 Task: Create a task  Develop a new online tool for online event registration , assign it to team member softage.5@softage.net in the project BitTech and update the status of the task to  Off Track , set the priority of the task to Medium
Action: Mouse moved to (283, 337)
Screenshot: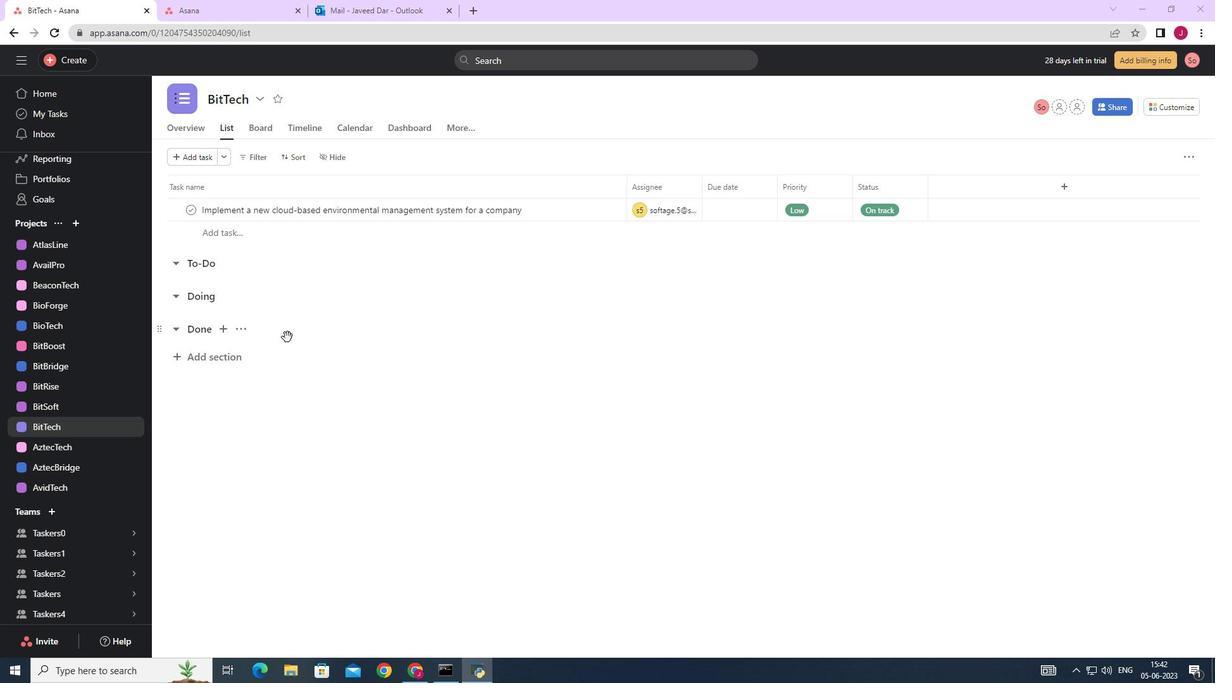 
Action: Mouse scrolled (283, 337) with delta (0, 0)
Screenshot: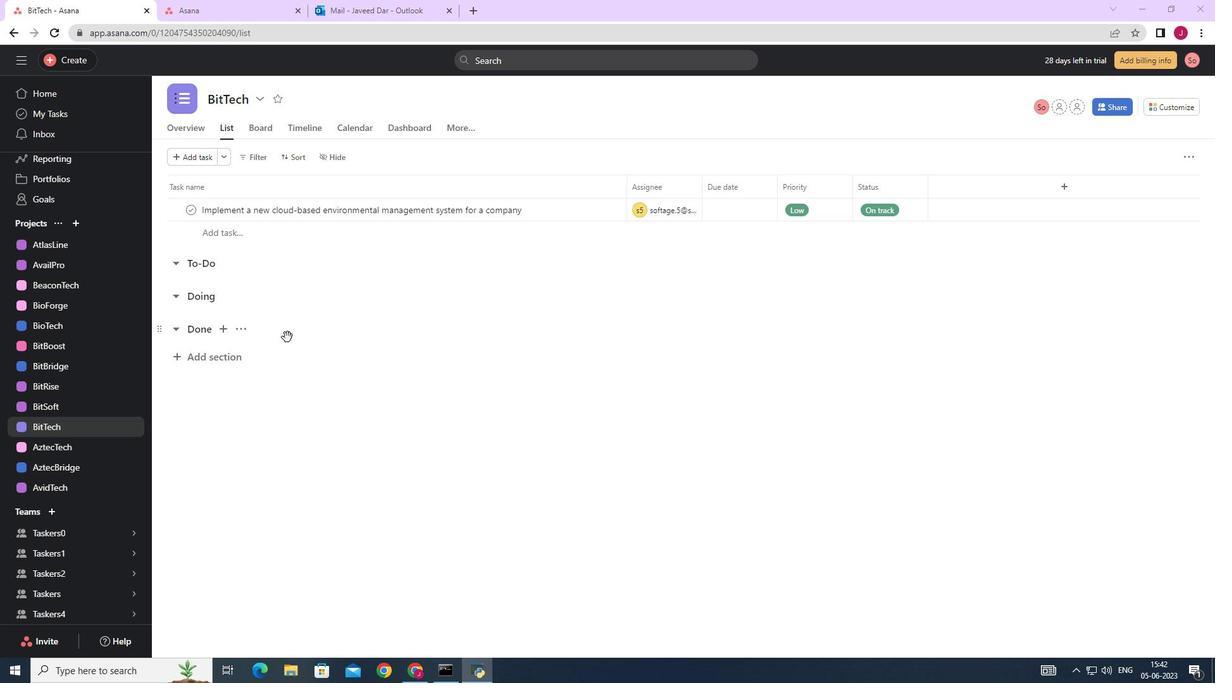 
Action: Mouse moved to (281, 336)
Screenshot: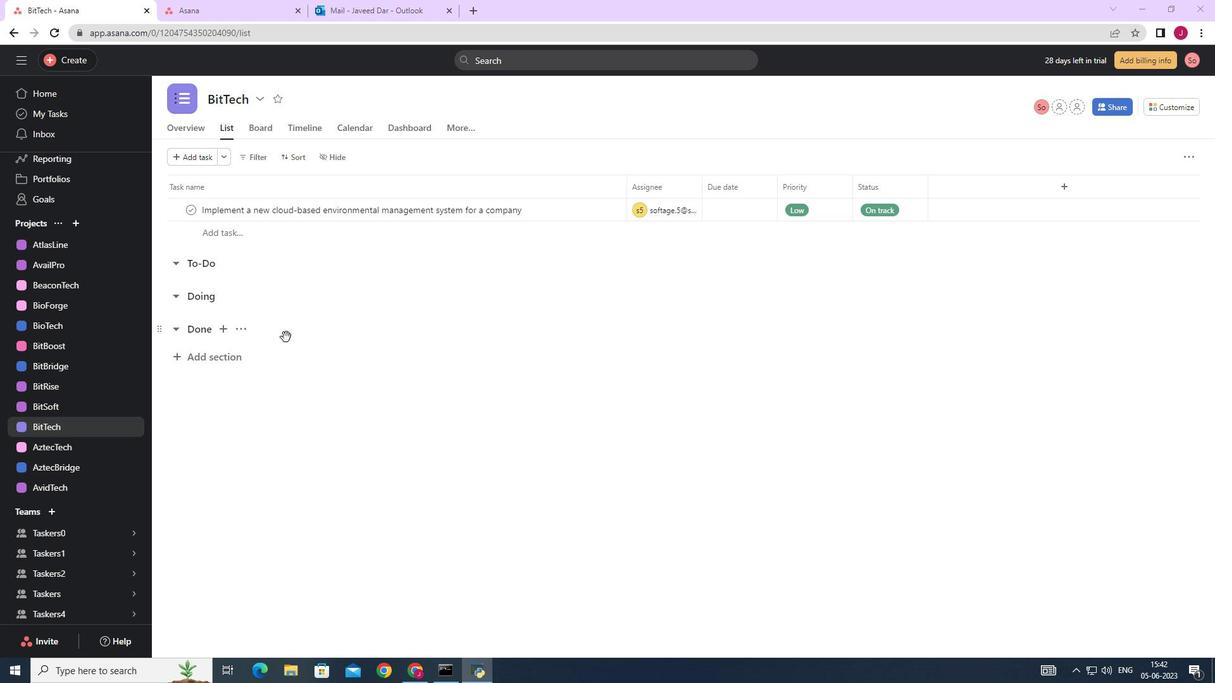 
Action: Mouse scrolled (281, 336) with delta (0, 0)
Screenshot: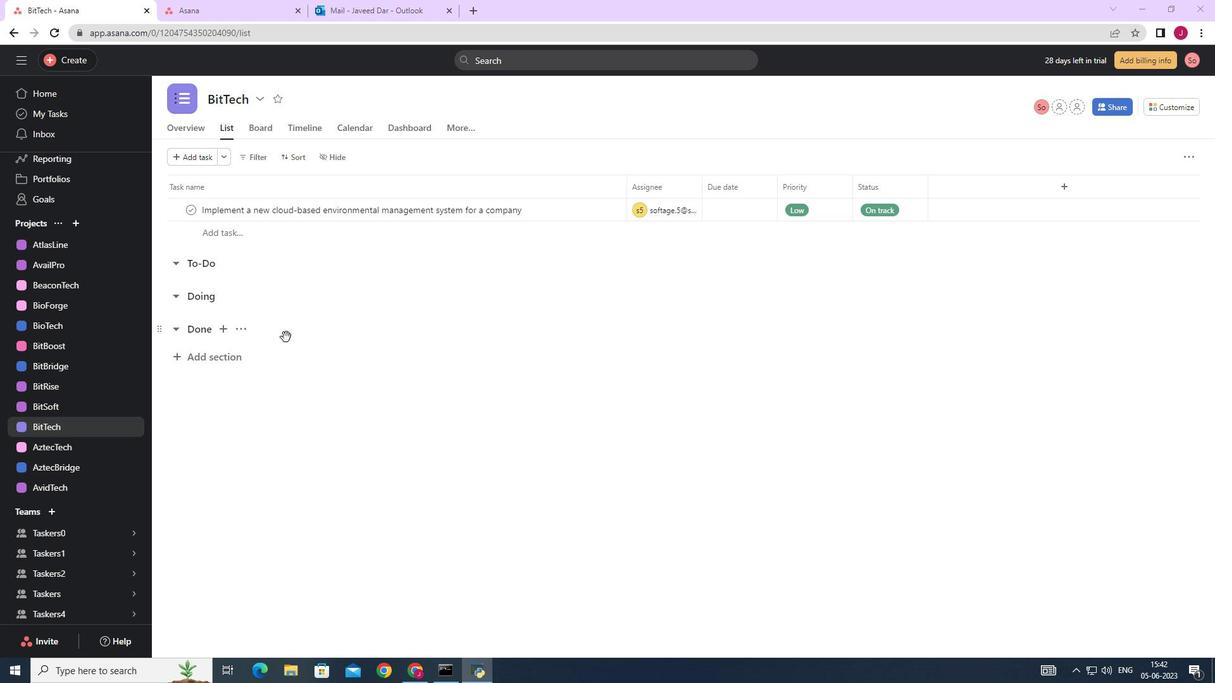 
Action: Mouse moved to (201, 224)
Screenshot: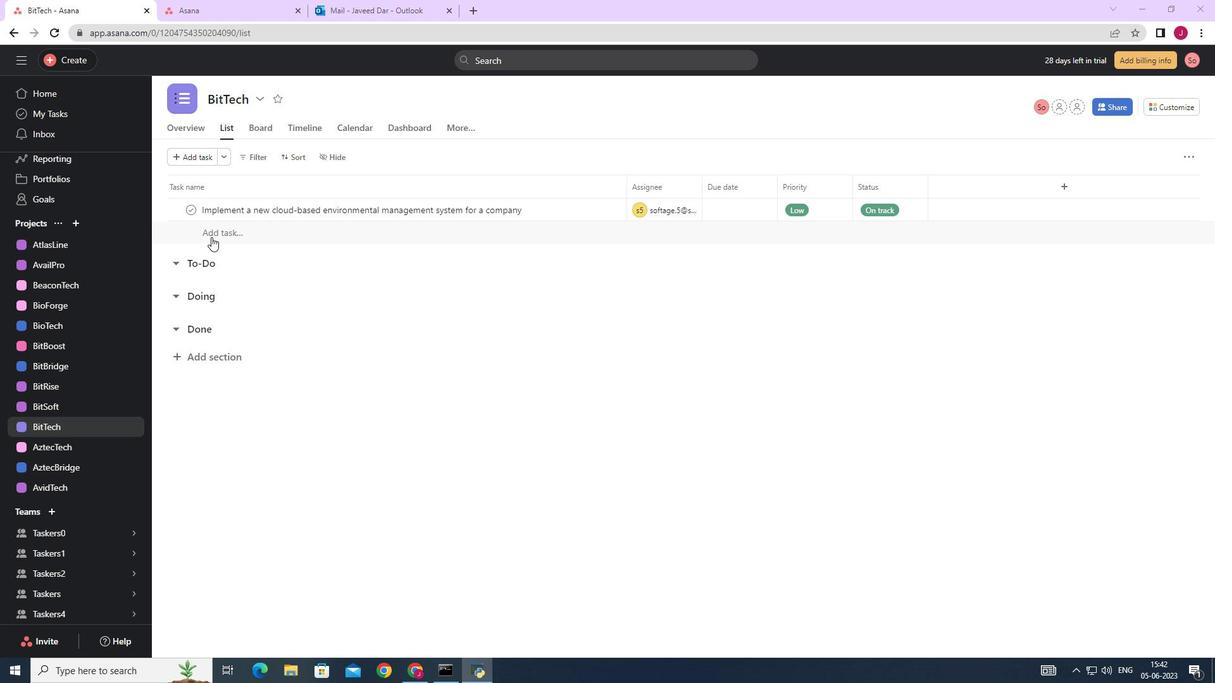
Action: Mouse scrolled (201, 224) with delta (0, 0)
Screenshot: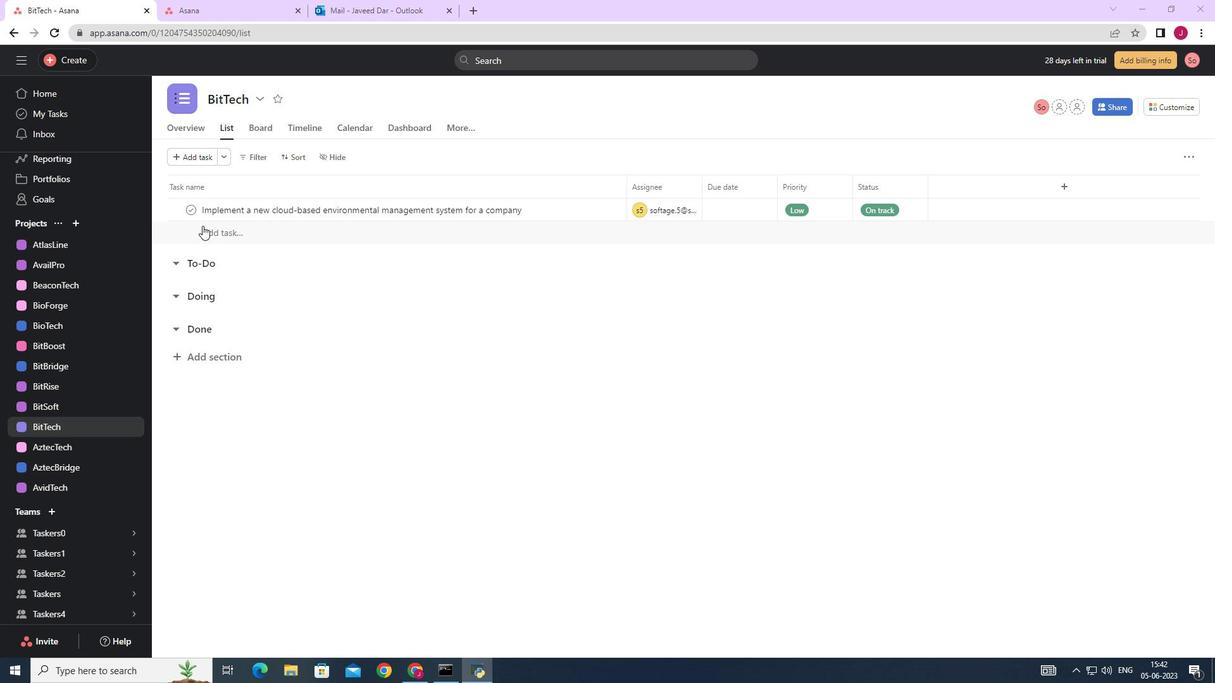 
Action: Mouse scrolled (201, 224) with delta (0, 0)
Screenshot: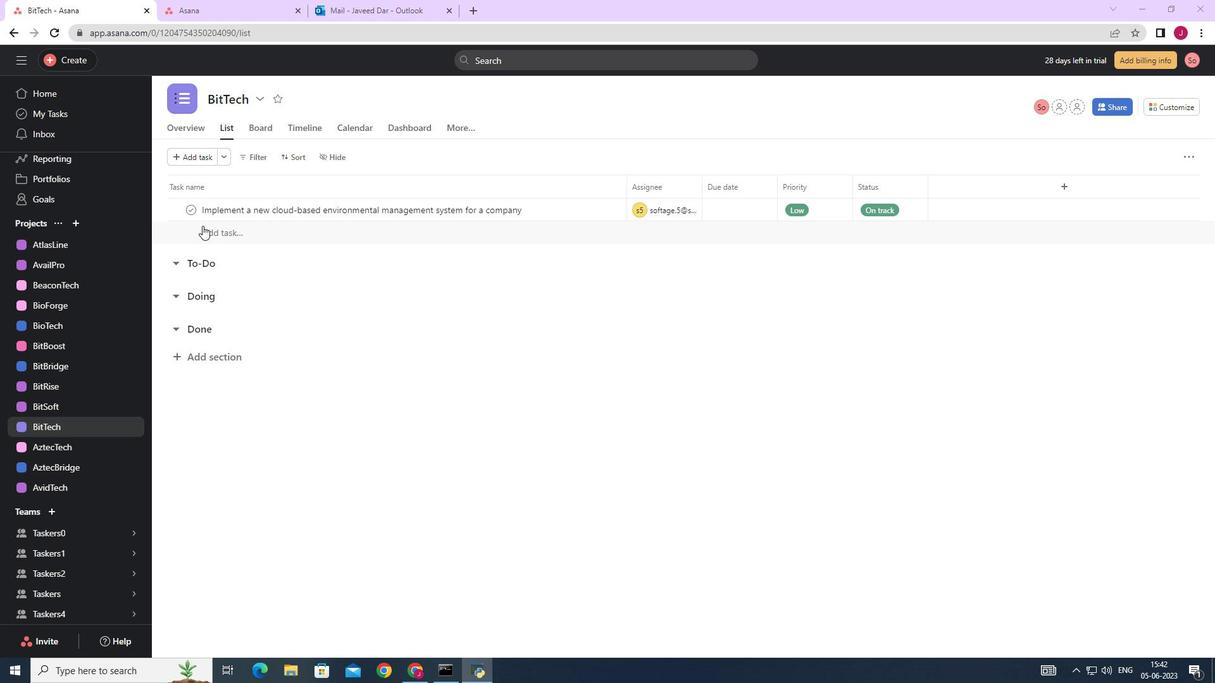 
Action: Mouse scrolled (201, 224) with delta (0, 0)
Screenshot: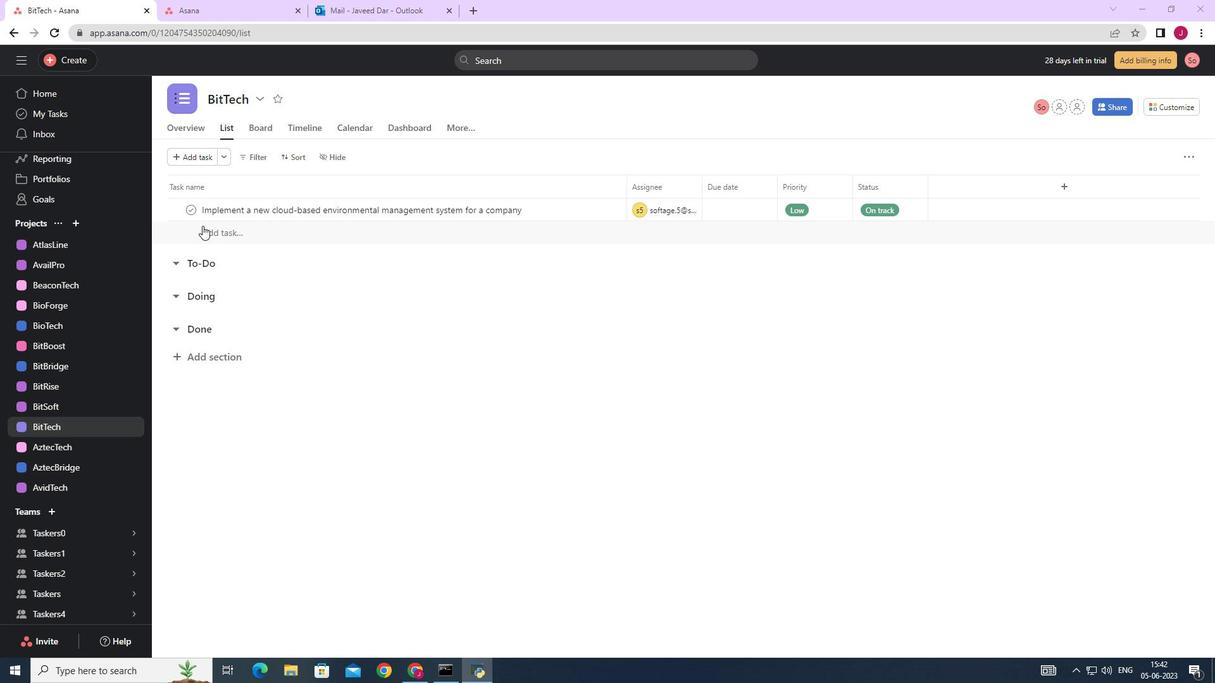 
Action: Mouse scrolled (201, 225) with delta (0, 0)
Screenshot: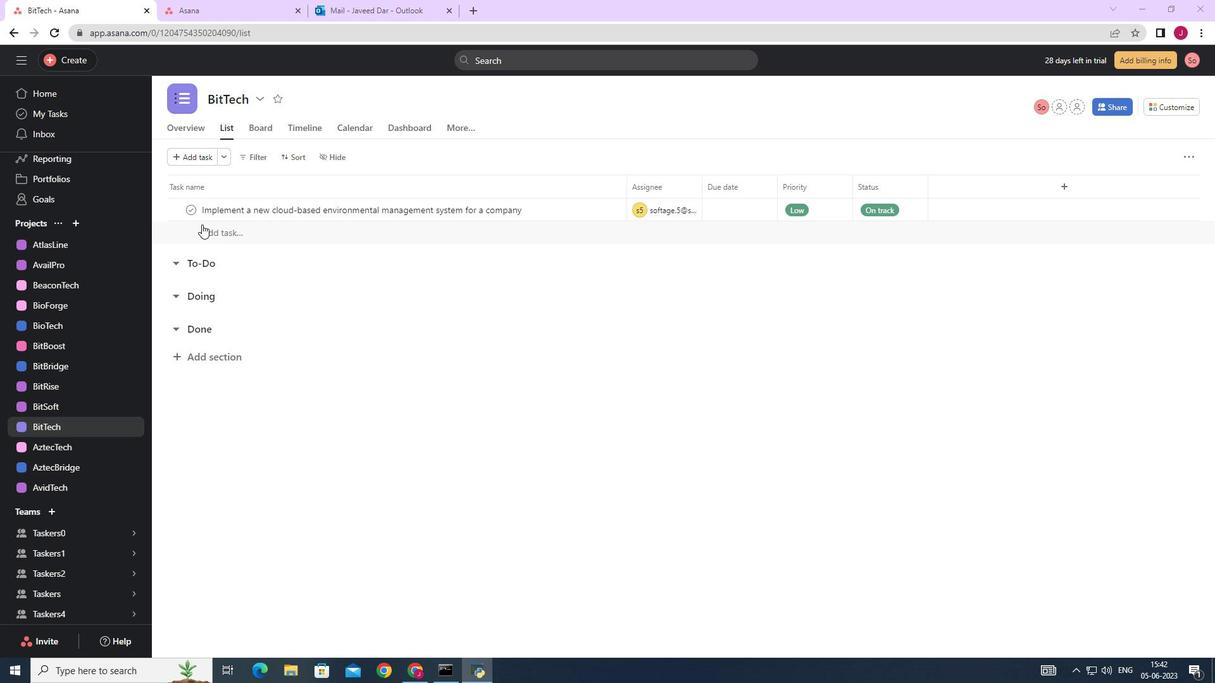 
Action: Mouse scrolled (201, 225) with delta (0, 0)
Screenshot: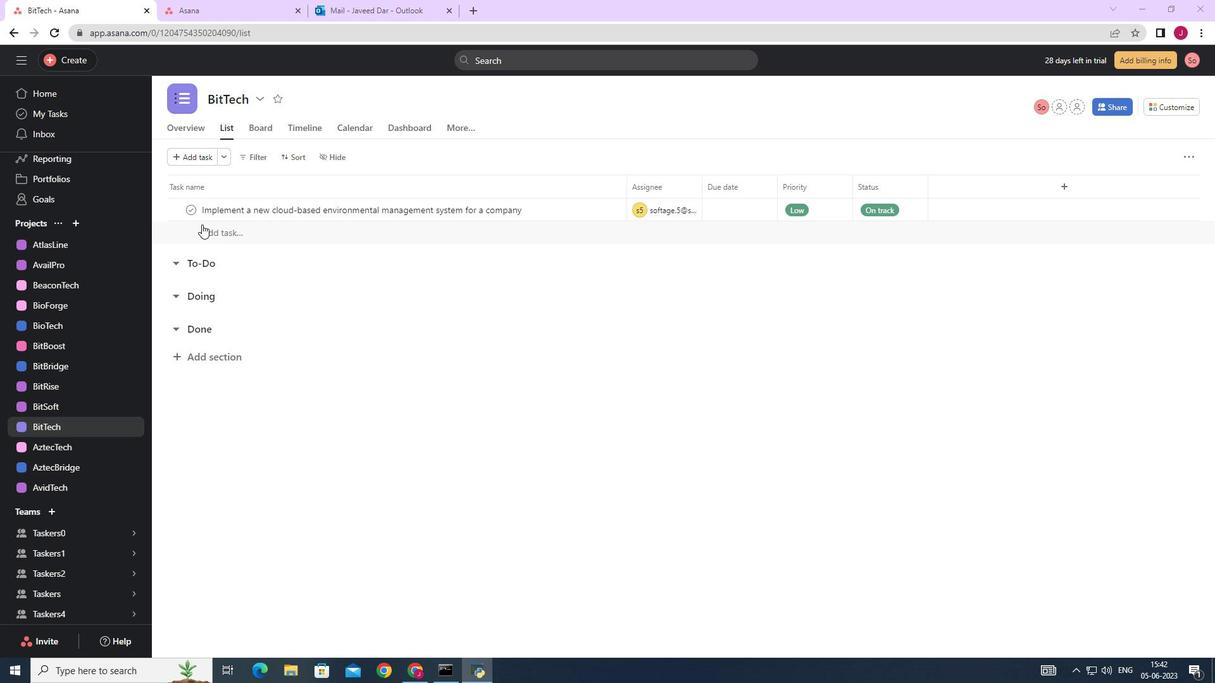 
Action: Mouse moved to (82, 62)
Screenshot: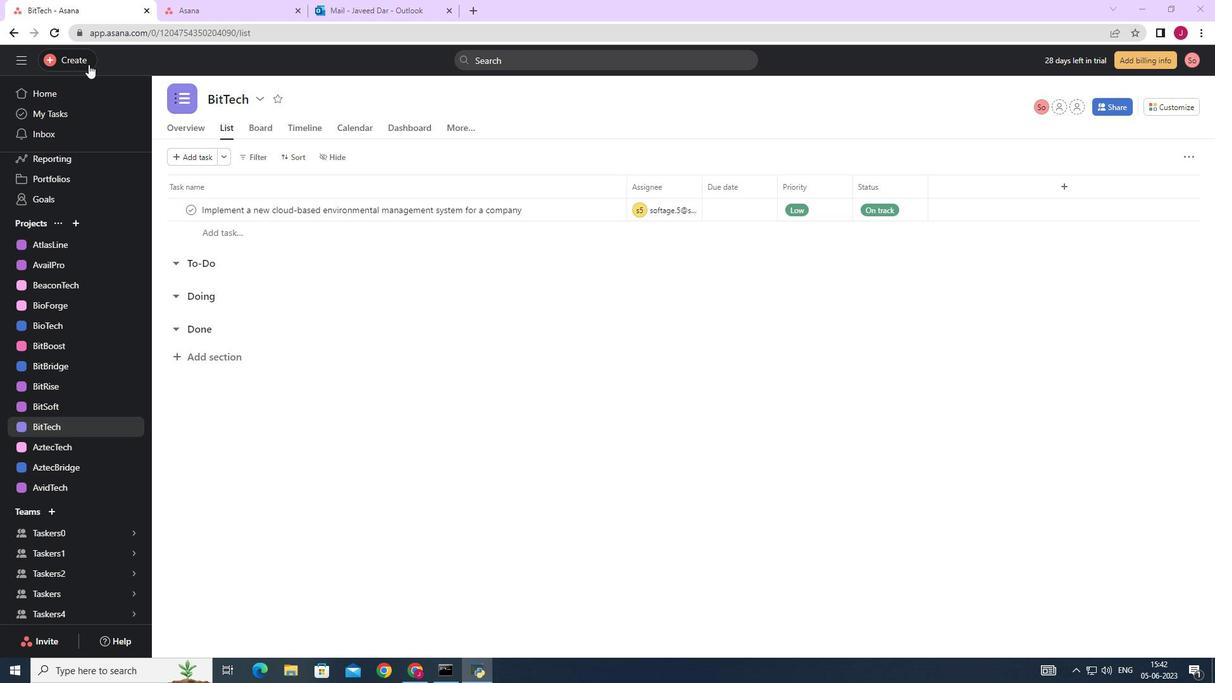 
Action: Mouse pressed left at (82, 62)
Screenshot: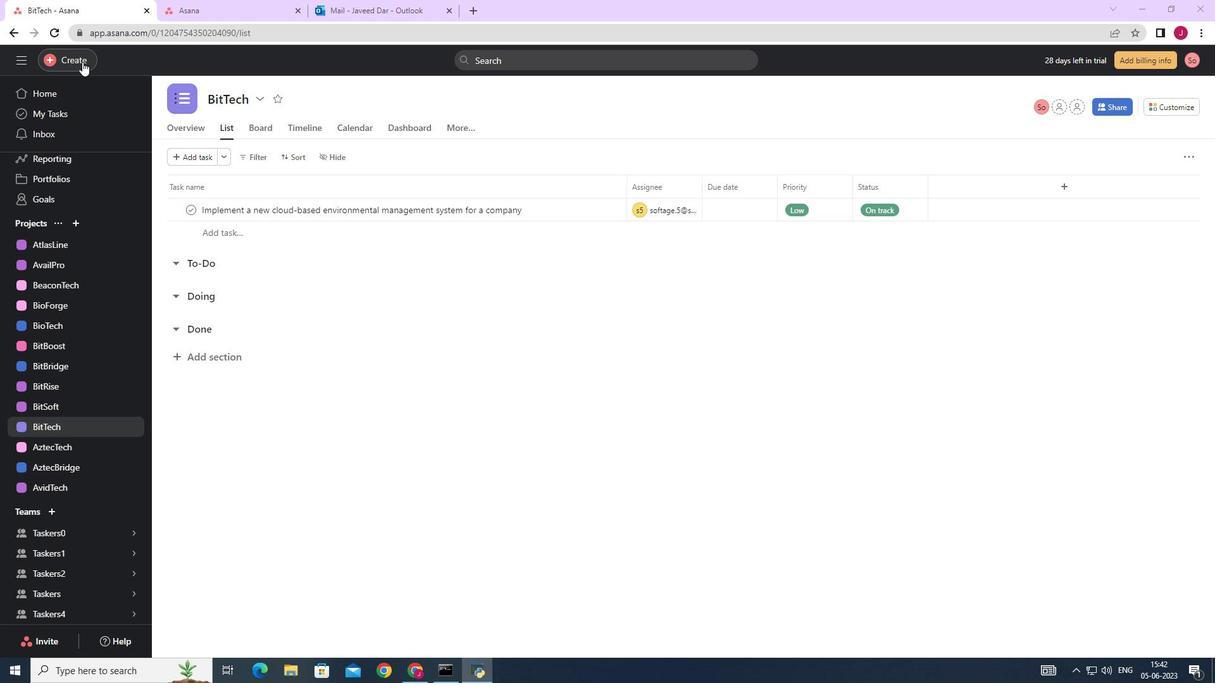 
Action: Mouse moved to (137, 63)
Screenshot: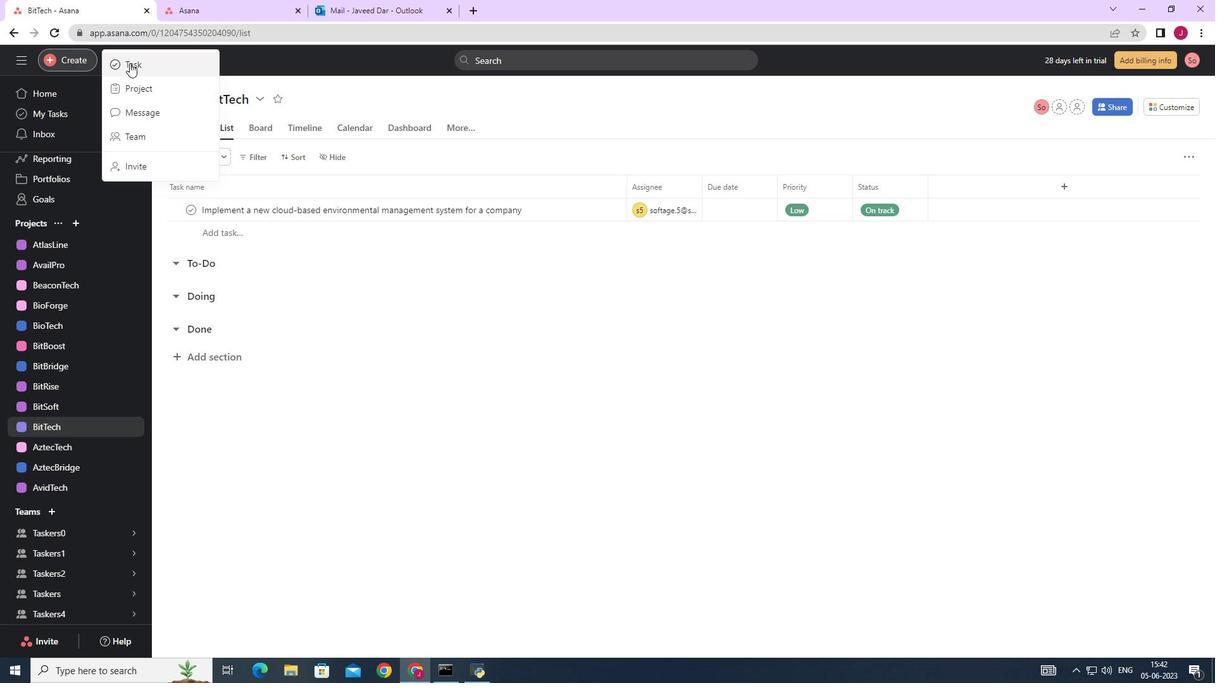 
Action: Mouse pressed left at (137, 63)
Screenshot: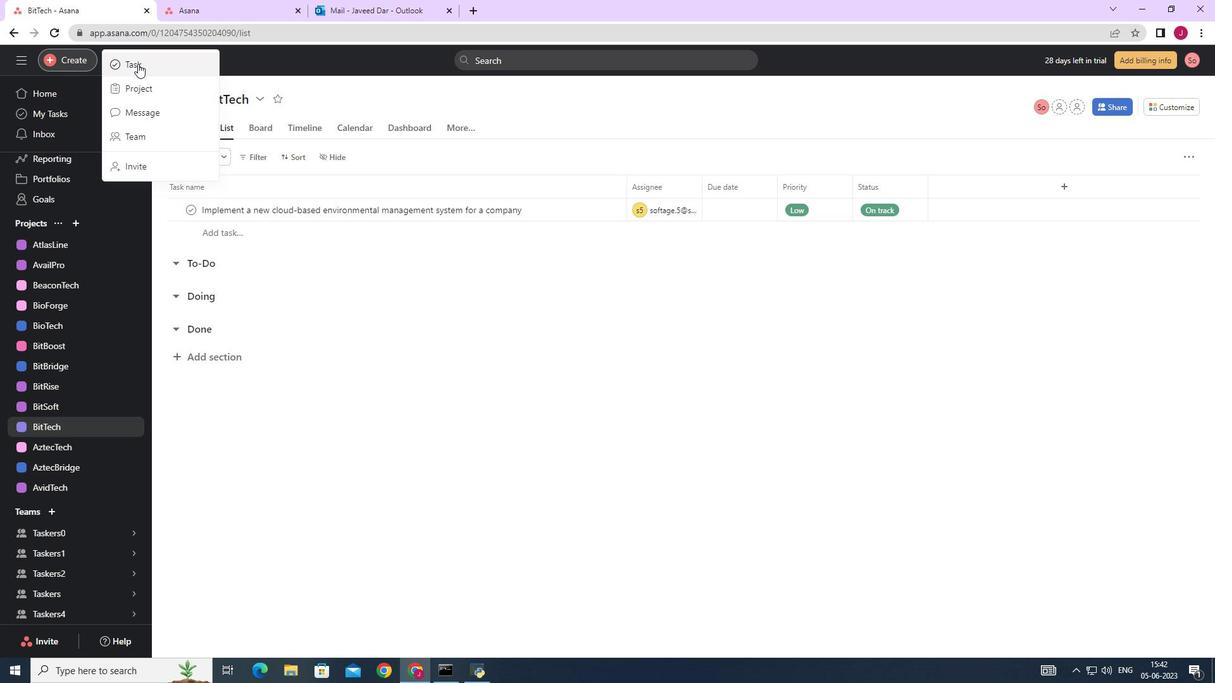 
Action: Mouse moved to (962, 420)
Screenshot: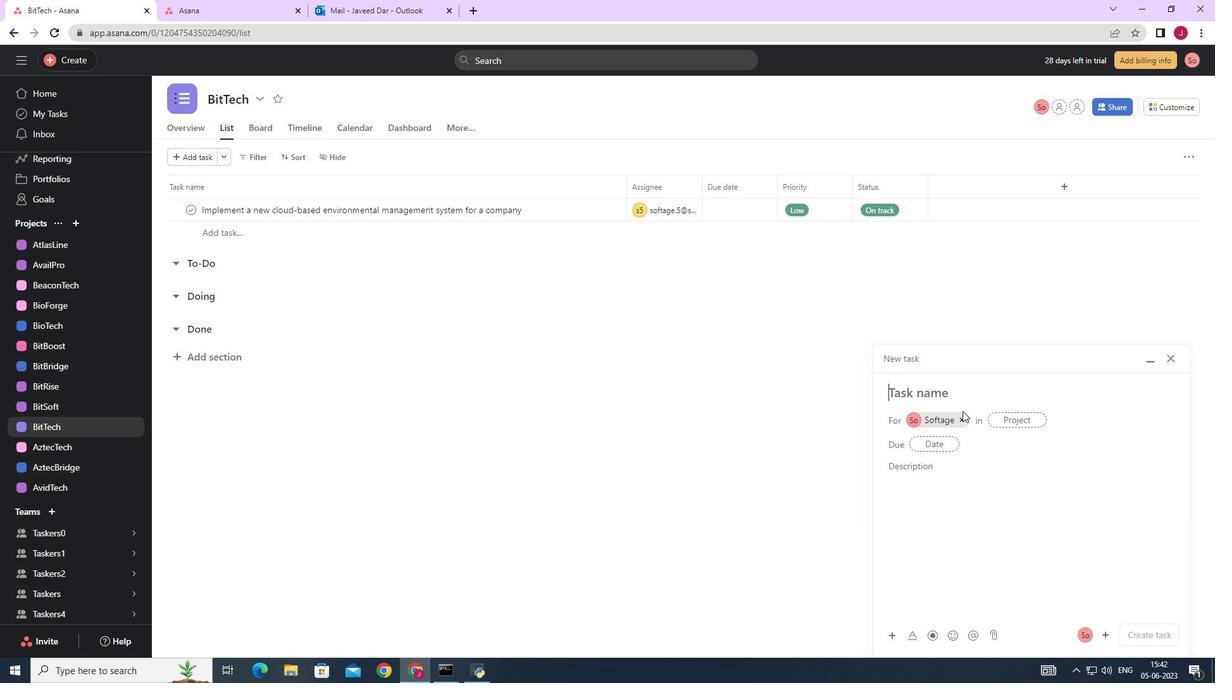 
Action: Mouse pressed left at (962, 420)
Screenshot: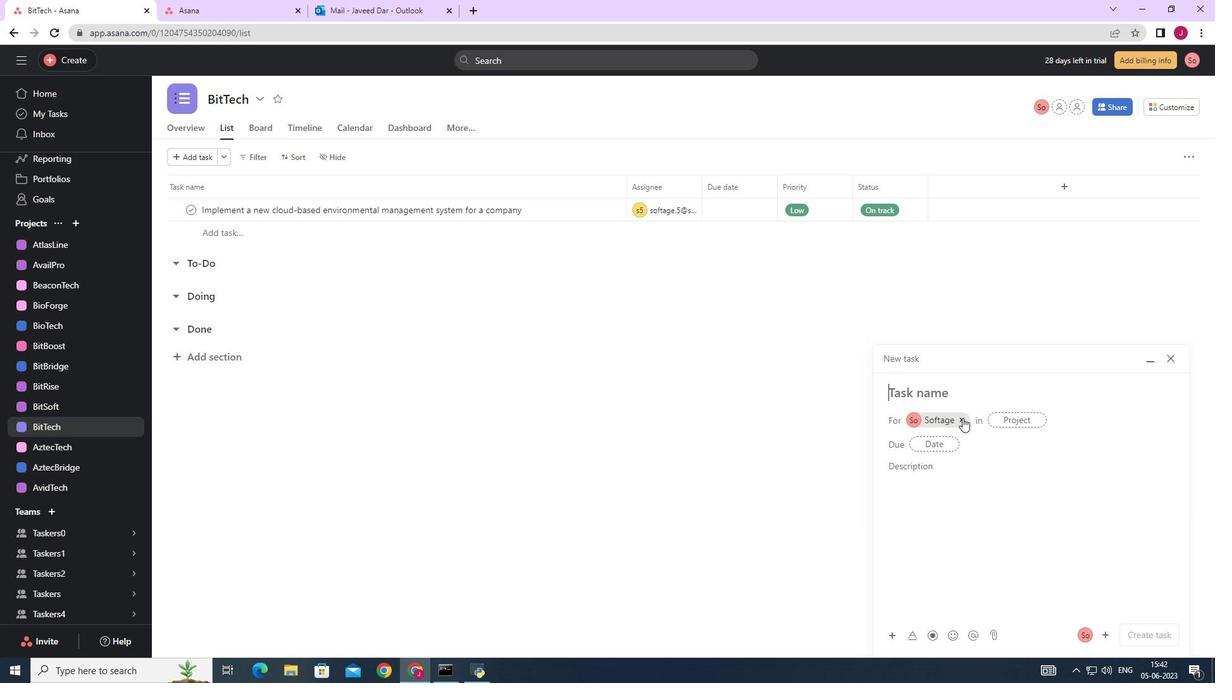 
Action: Mouse moved to (915, 394)
Screenshot: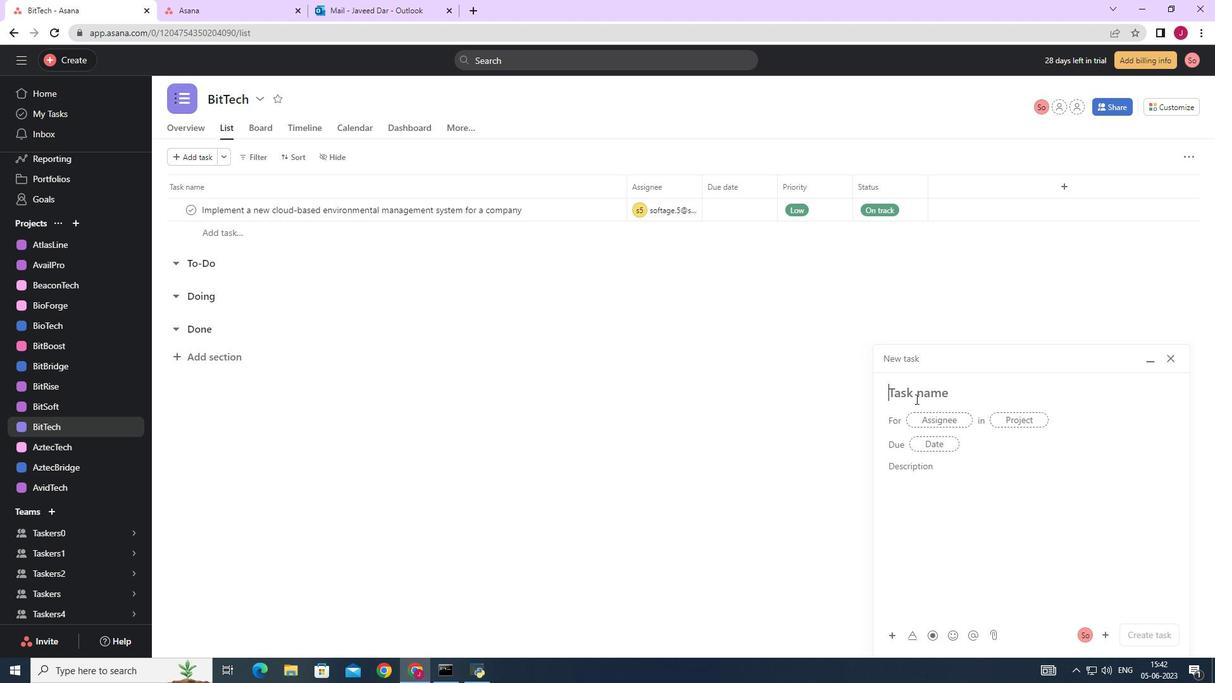 
Action: Mouse pressed left at (915, 394)
Screenshot: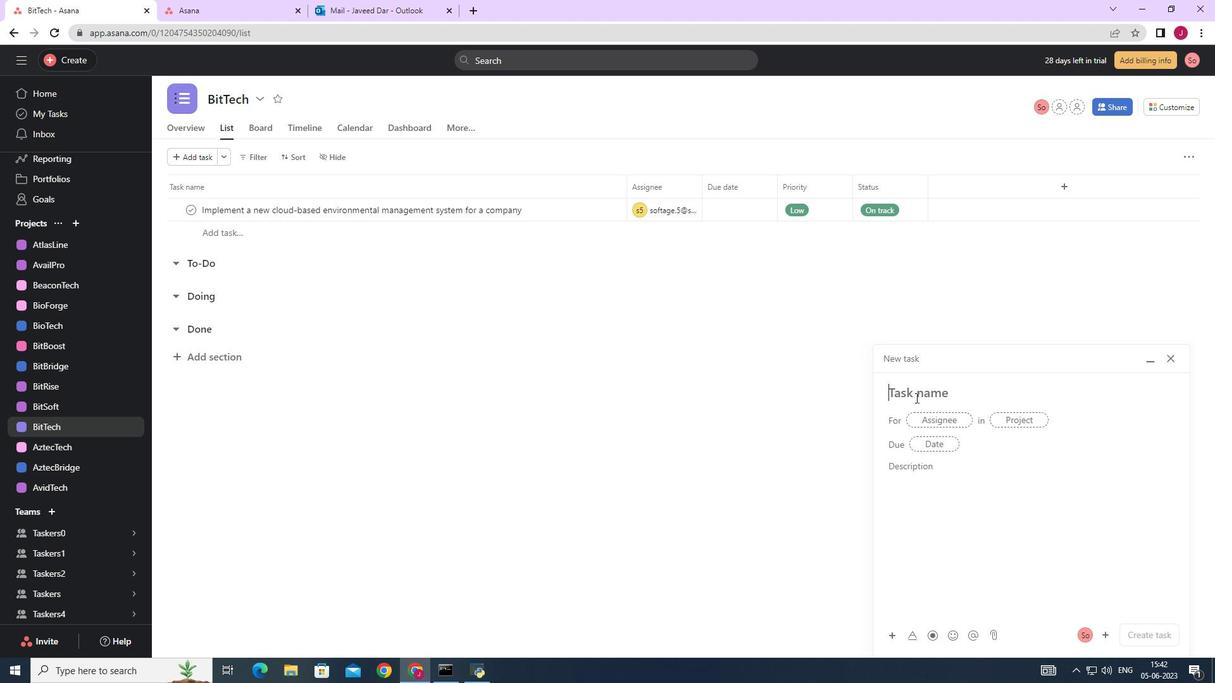 
Action: Key pressed <Key.caps_lock>D<Key.caps_lock>evelop<Key.space>a<Key.space>new<Key.space>online<Key.space>tool<Key.space>for<Key.space>online<Key.space>event<Key.space>registration<Key.space>
Screenshot: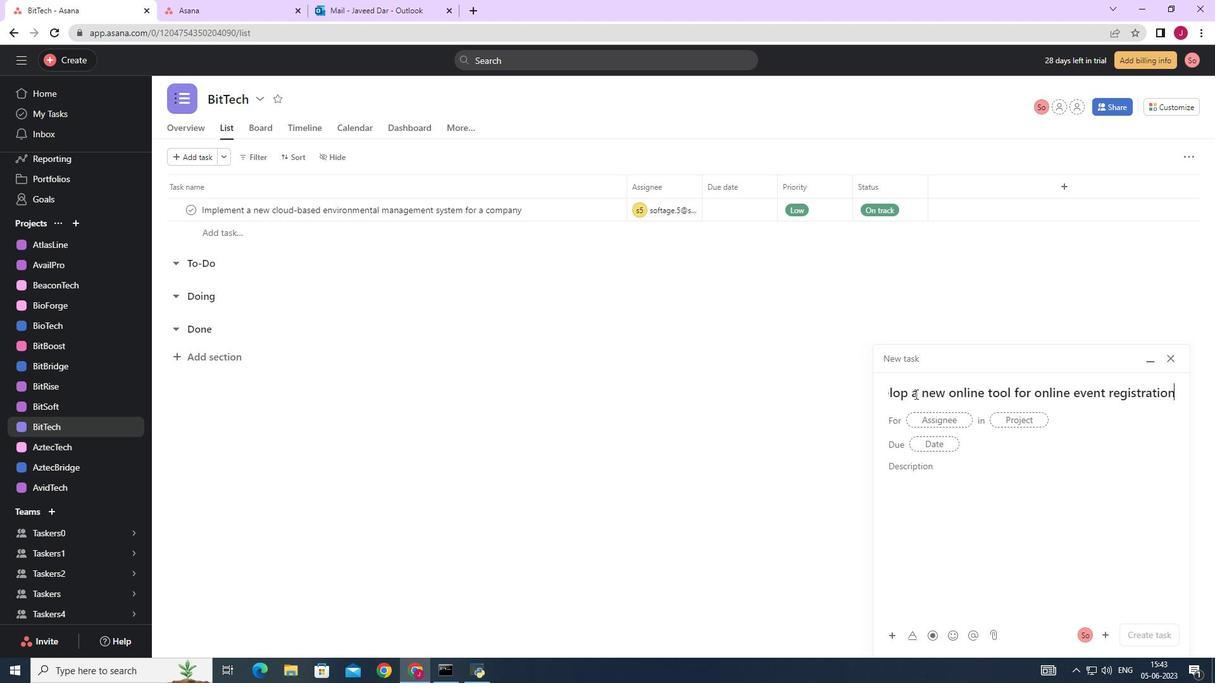 
Action: Mouse moved to (938, 420)
Screenshot: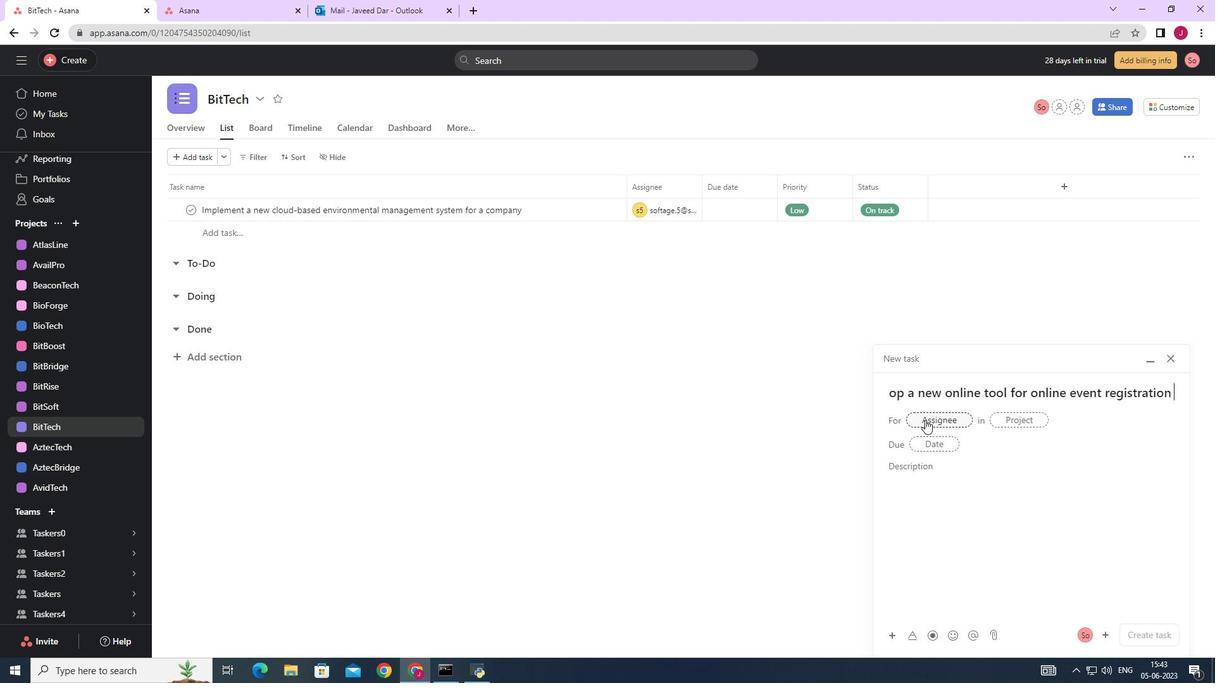 
Action: Mouse pressed left at (938, 420)
Screenshot: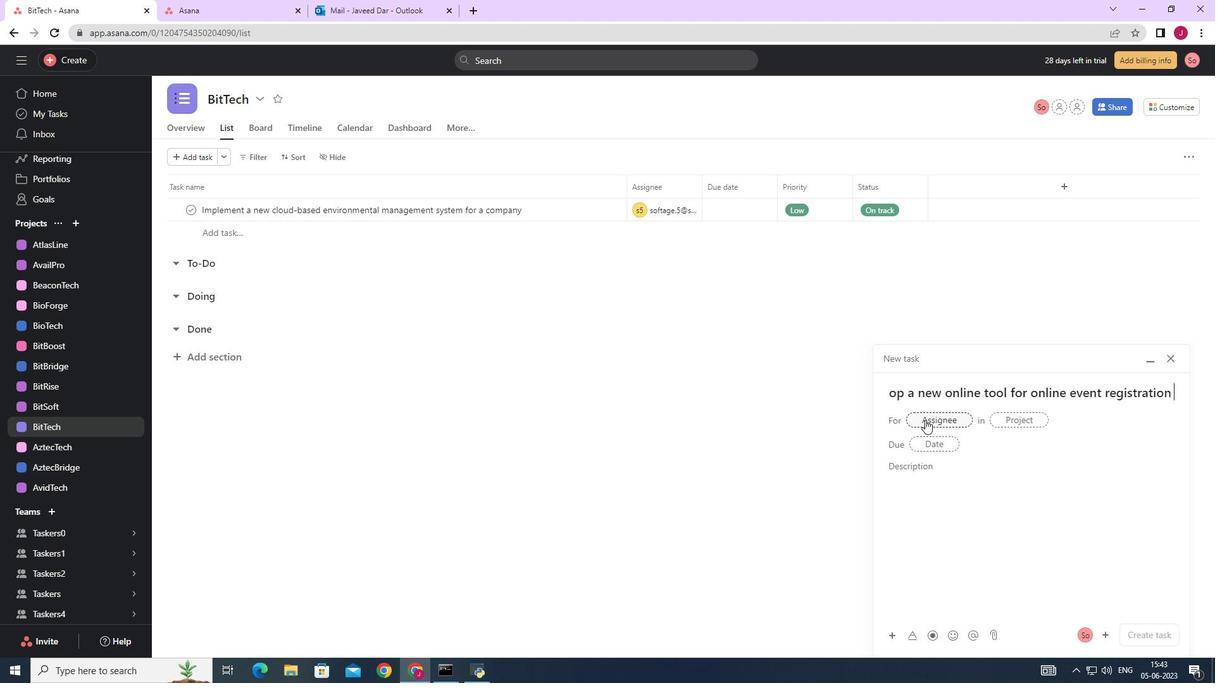 
Action: Key pressed softage.5
Screenshot: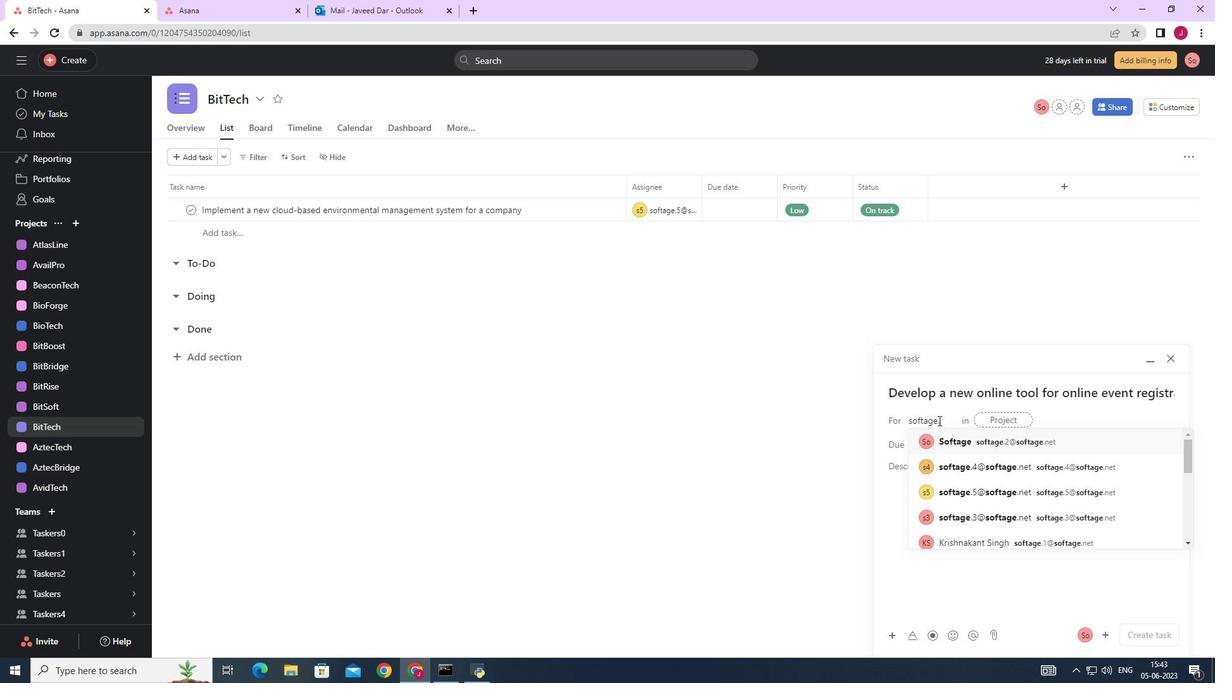 
Action: Mouse moved to (962, 437)
Screenshot: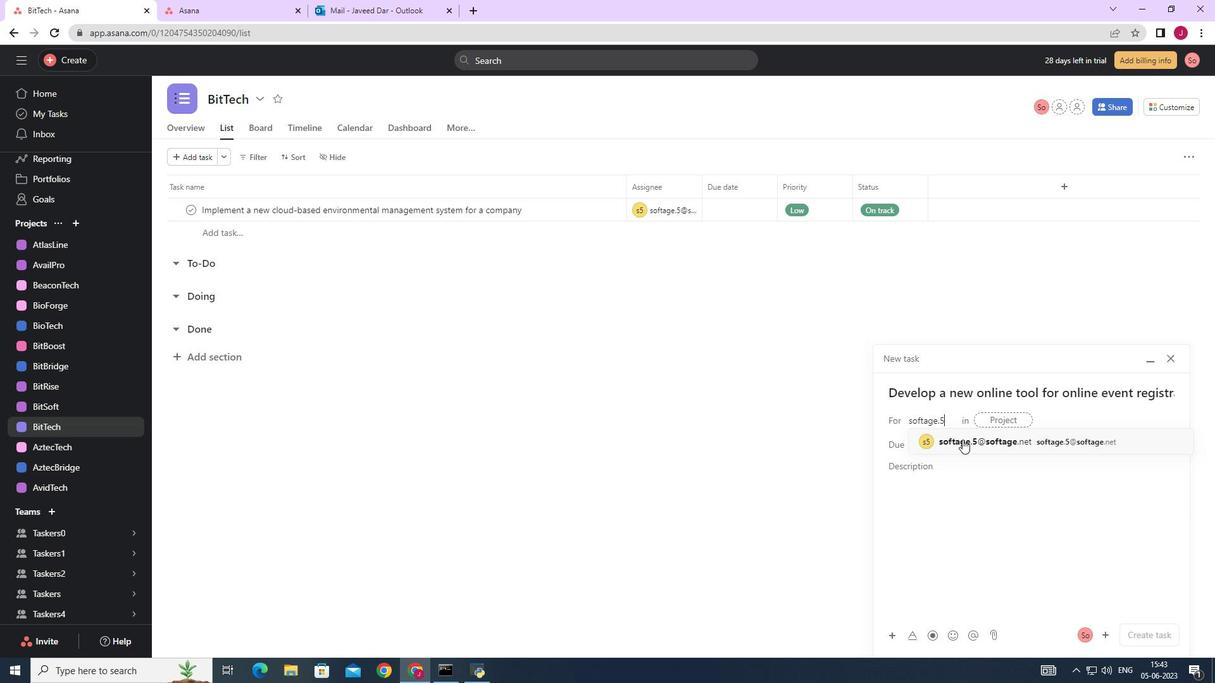 
Action: Mouse pressed left at (962, 437)
Screenshot: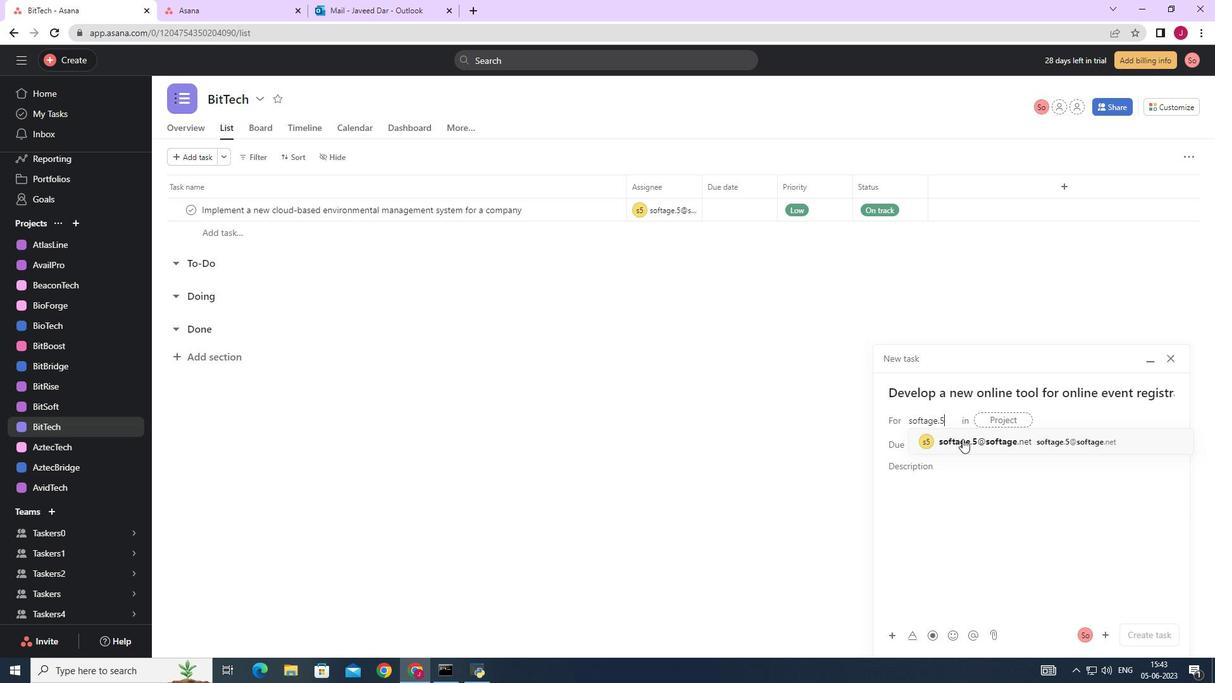 
Action: Mouse moved to (803, 445)
Screenshot: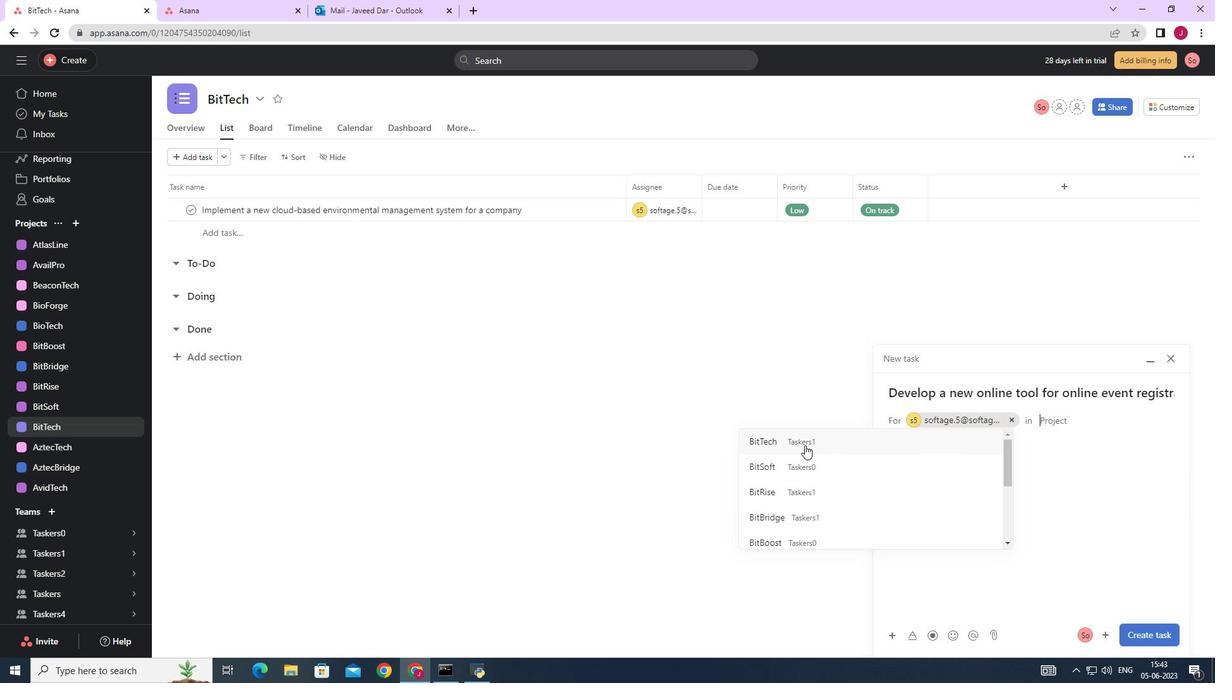 
Action: Mouse pressed left at (803, 445)
Screenshot: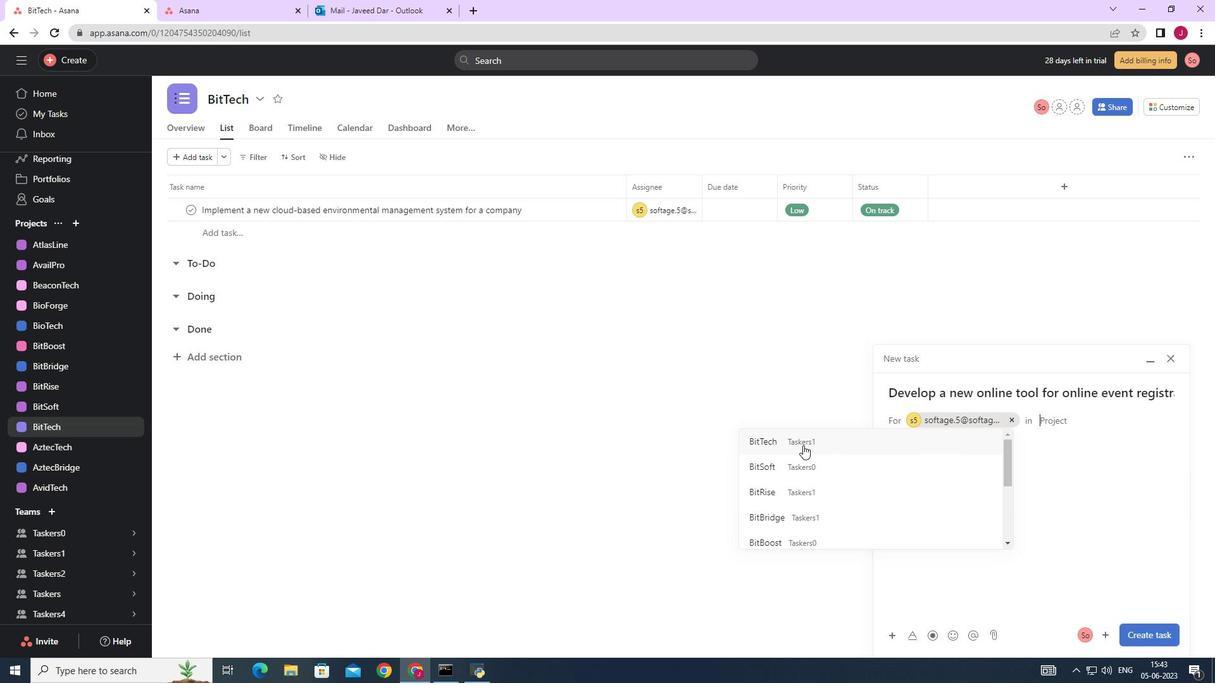 
Action: Mouse moved to (953, 472)
Screenshot: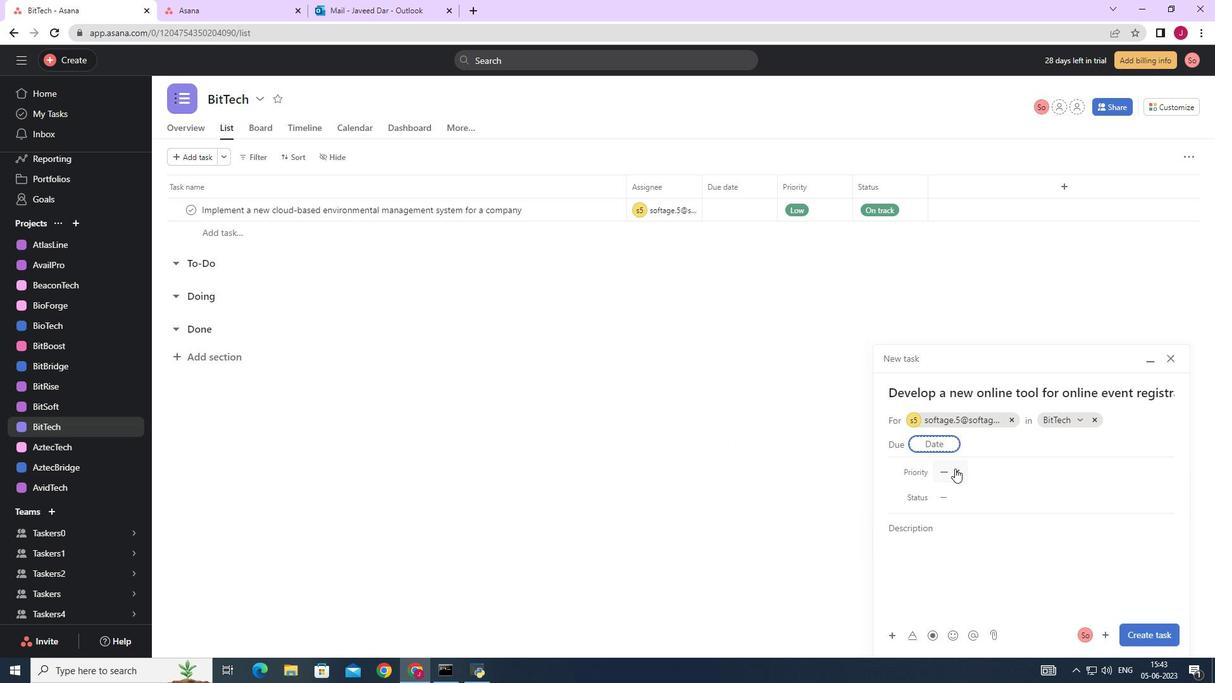 
Action: Mouse pressed left at (953, 472)
Screenshot: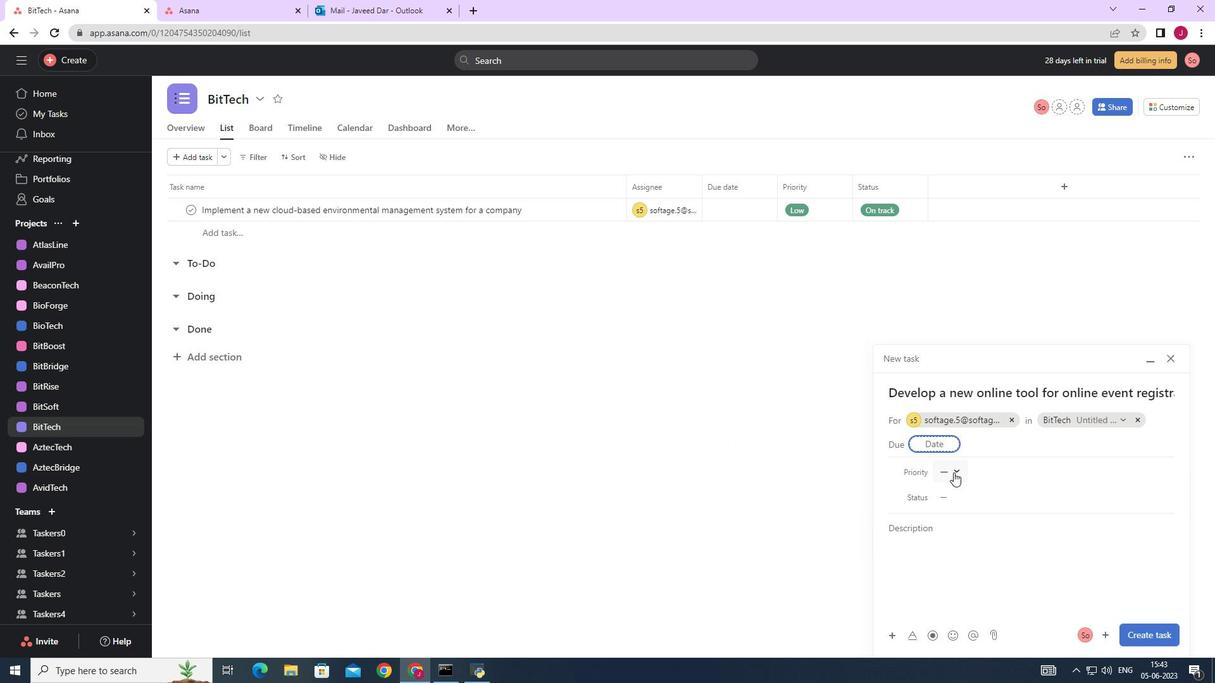 
Action: Mouse moved to (980, 534)
Screenshot: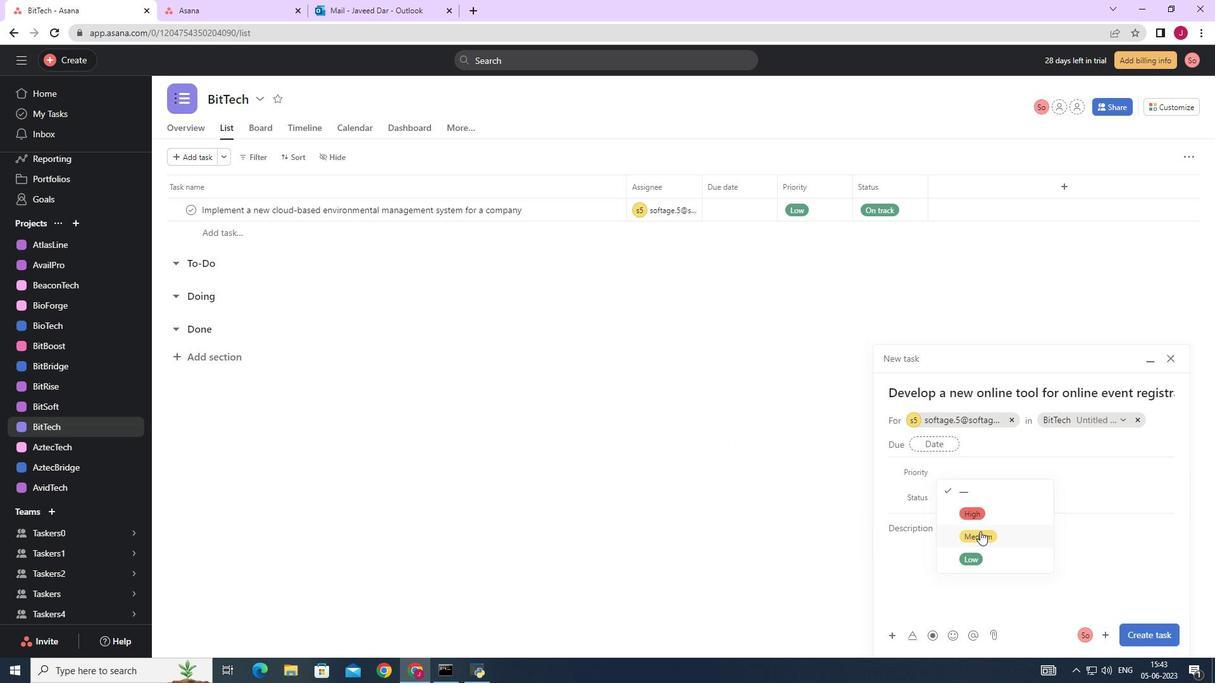 
Action: Mouse pressed left at (980, 534)
Screenshot: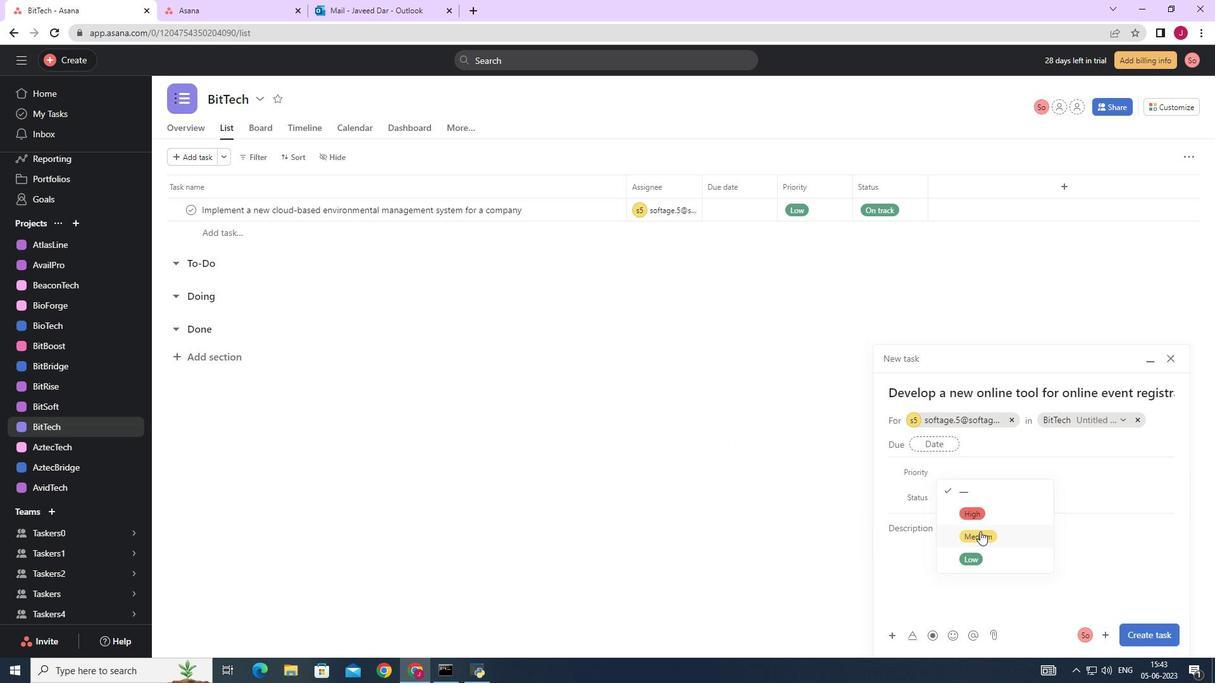 
Action: Mouse moved to (958, 493)
Screenshot: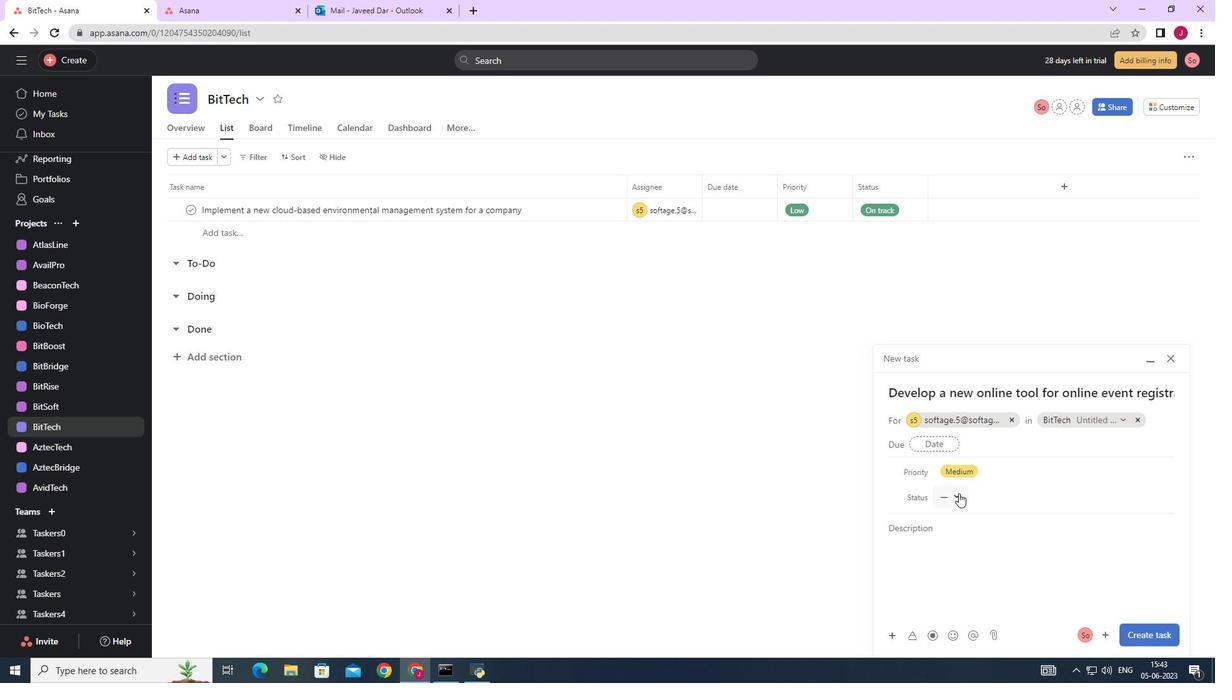 
Action: Mouse pressed left at (958, 493)
Screenshot: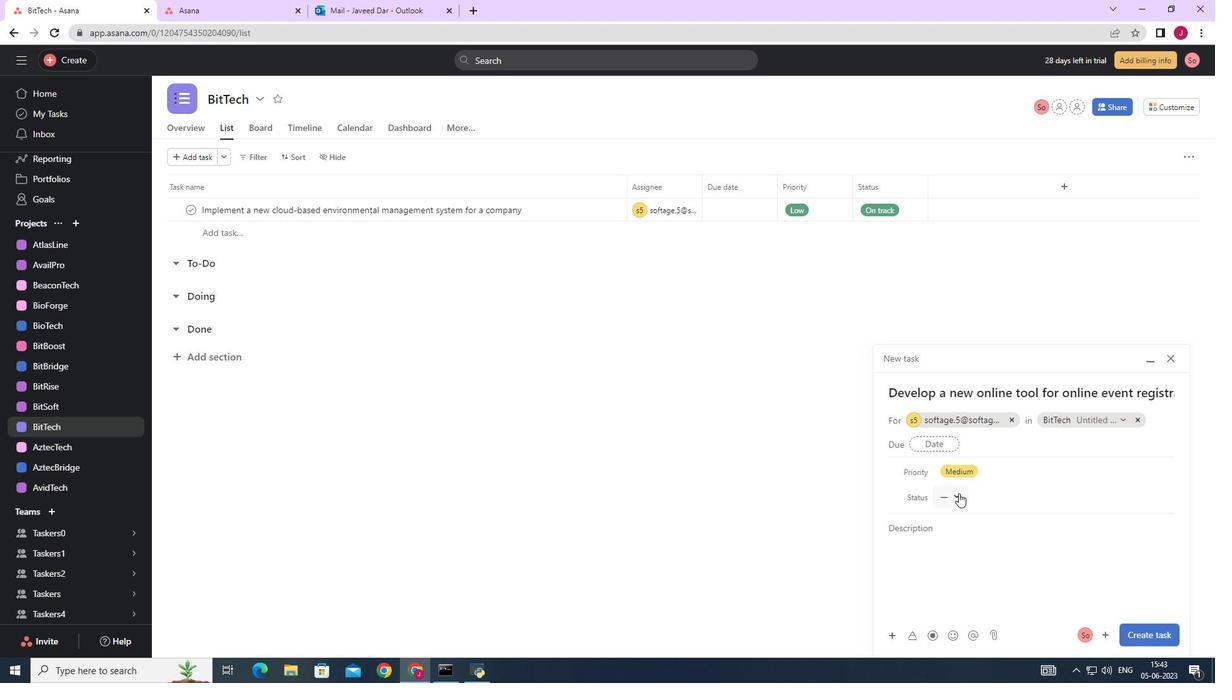 
Action: Mouse moved to (973, 557)
Screenshot: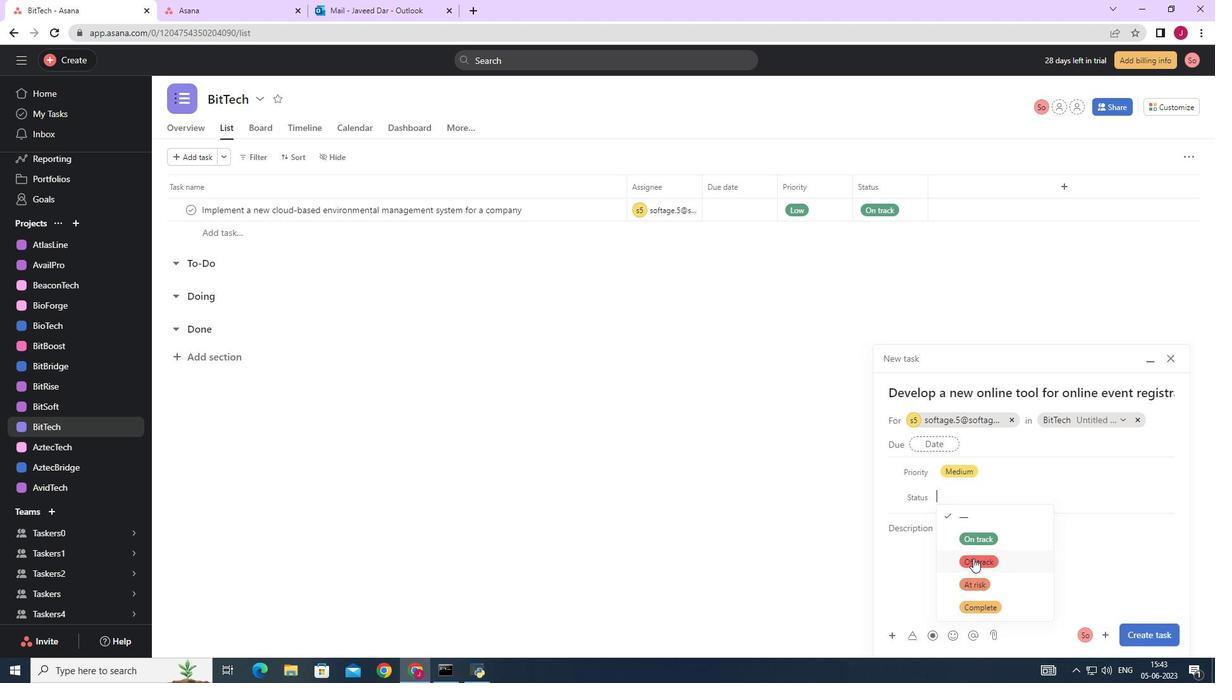 
Action: Mouse pressed left at (973, 557)
Screenshot: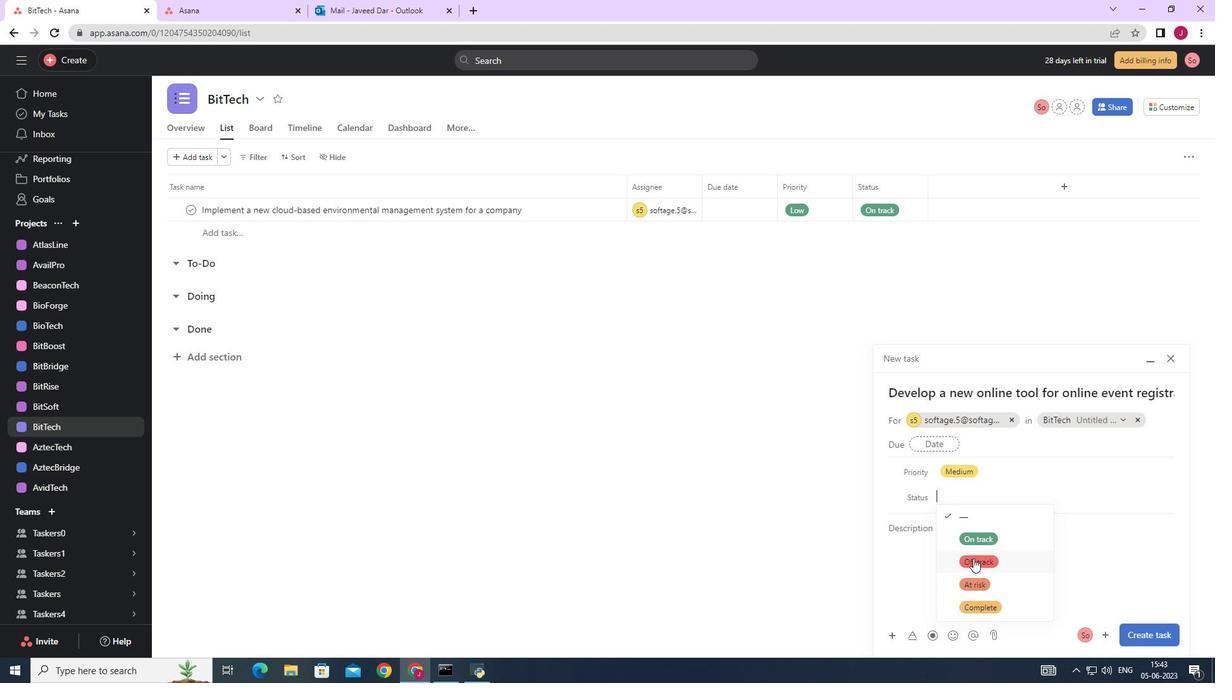
Action: Mouse moved to (1149, 633)
Screenshot: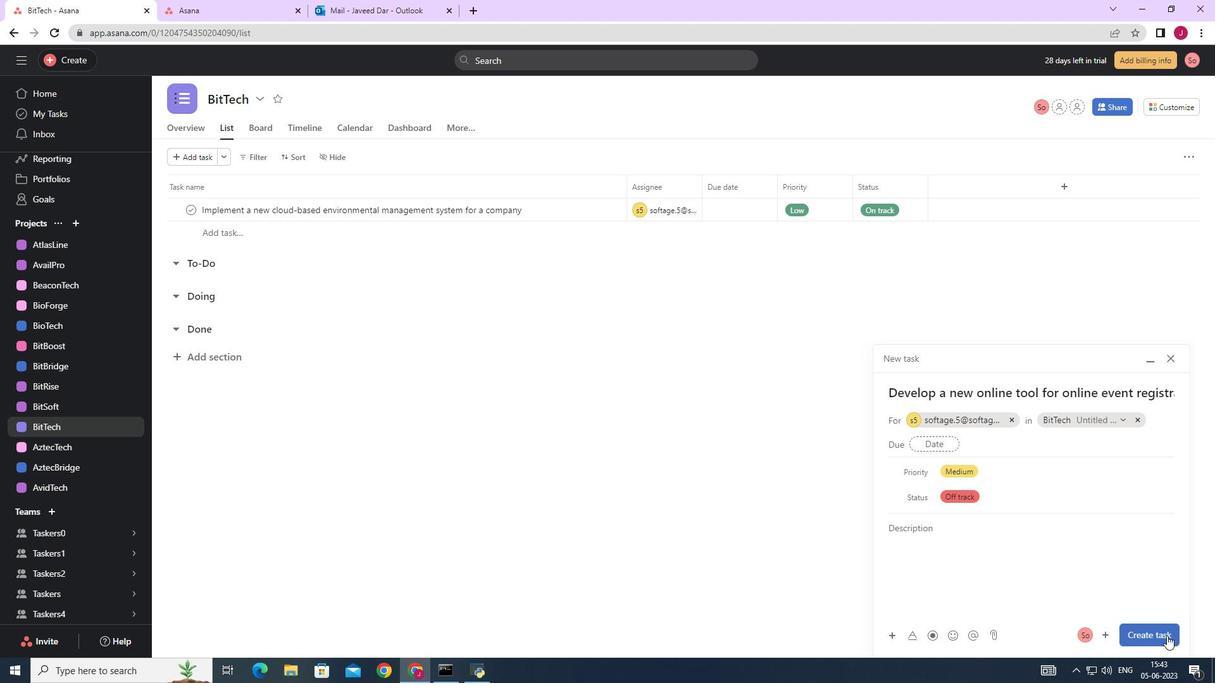 
Action: Mouse pressed left at (1149, 633)
Screenshot: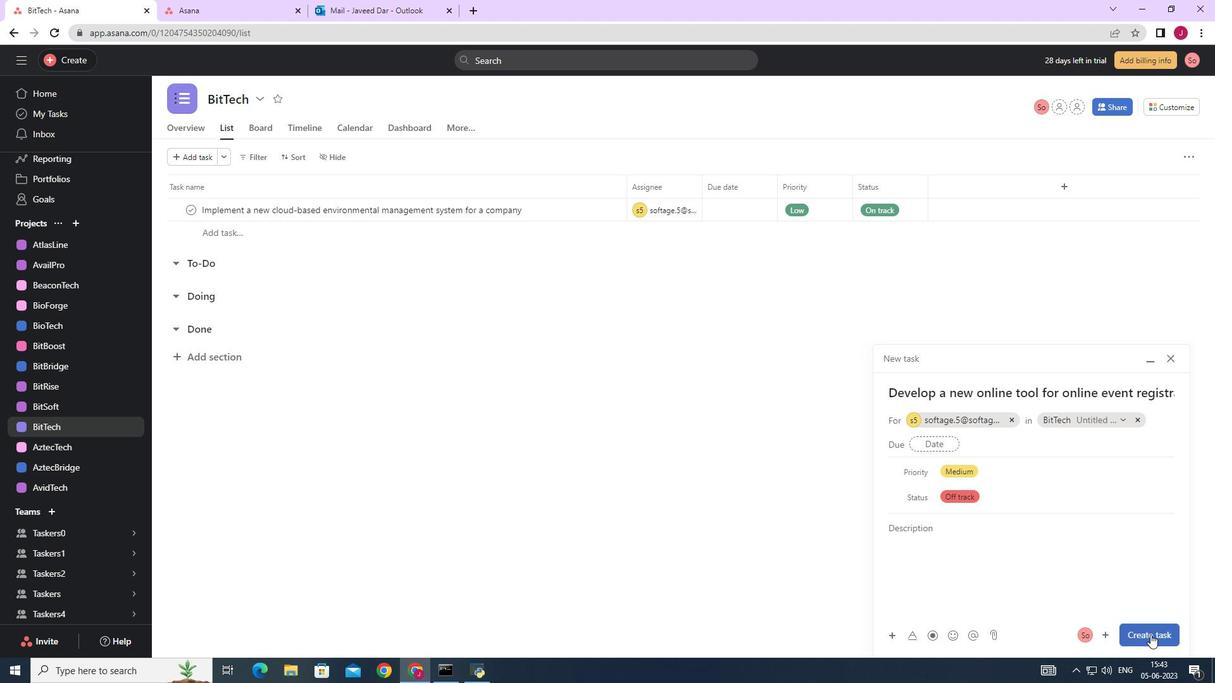 
Action: Mouse moved to (1132, 622)
Screenshot: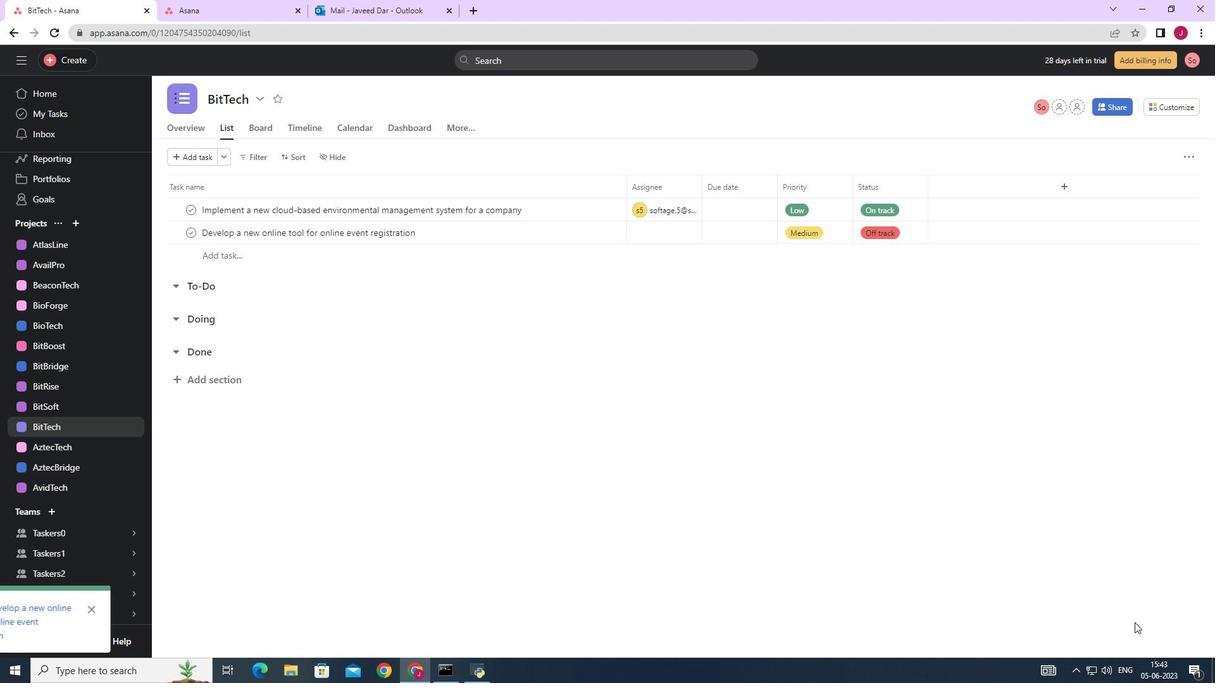 
